 Task: Create a due date automation trigger when advanced on, 2 working days after a card is due add content with a name containing resume at 11:00 AM.
Action: Mouse moved to (867, 266)
Screenshot: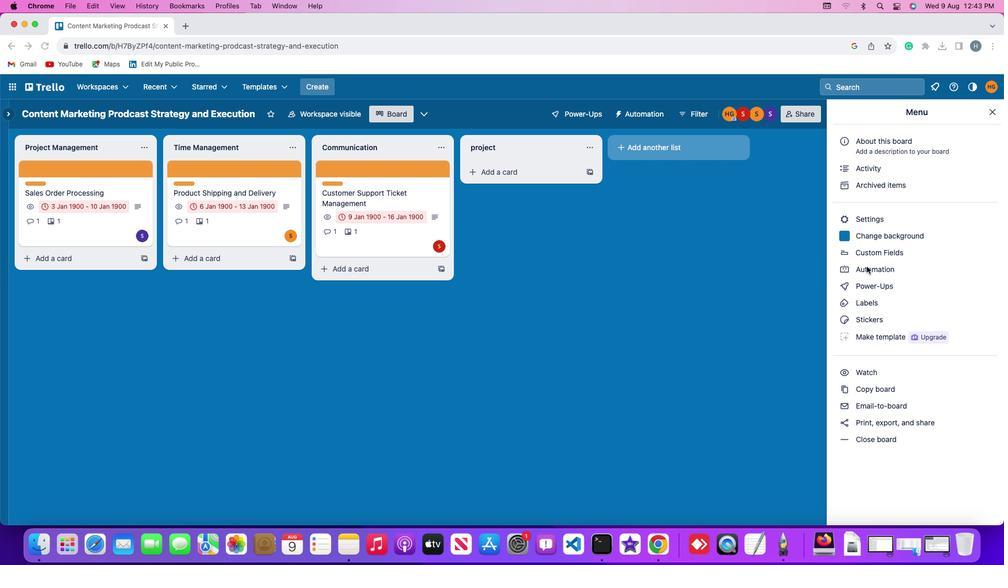 
Action: Mouse pressed left at (867, 266)
Screenshot: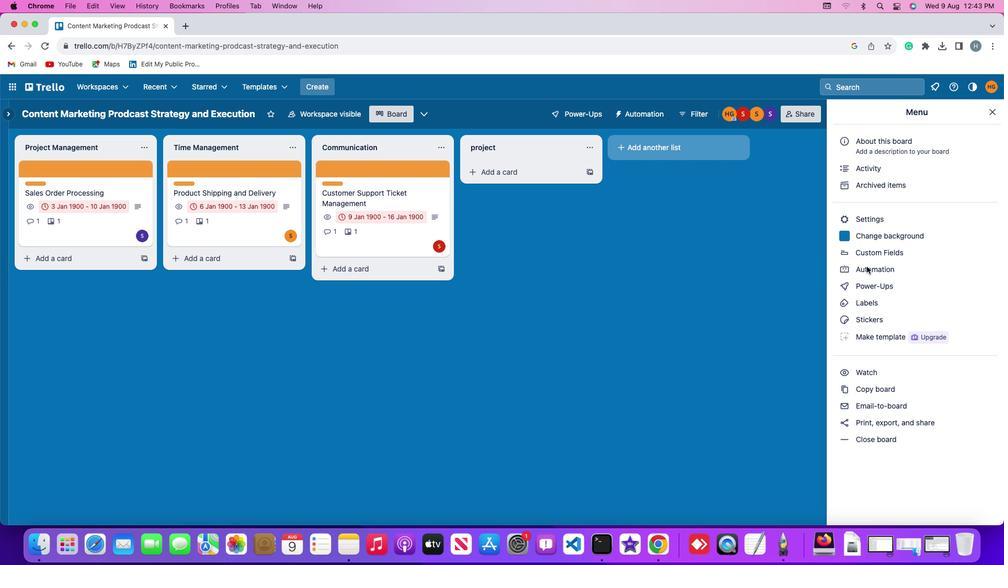 
Action: Mouse pressed left at (867, 266)
Screenshot: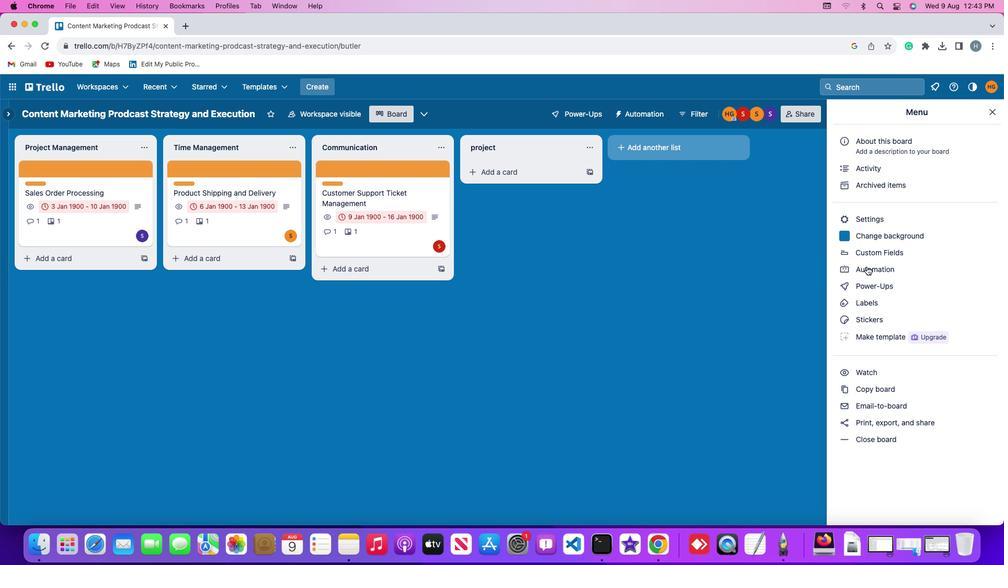
Action: Mouse moved to (62, 245)
Screenshot: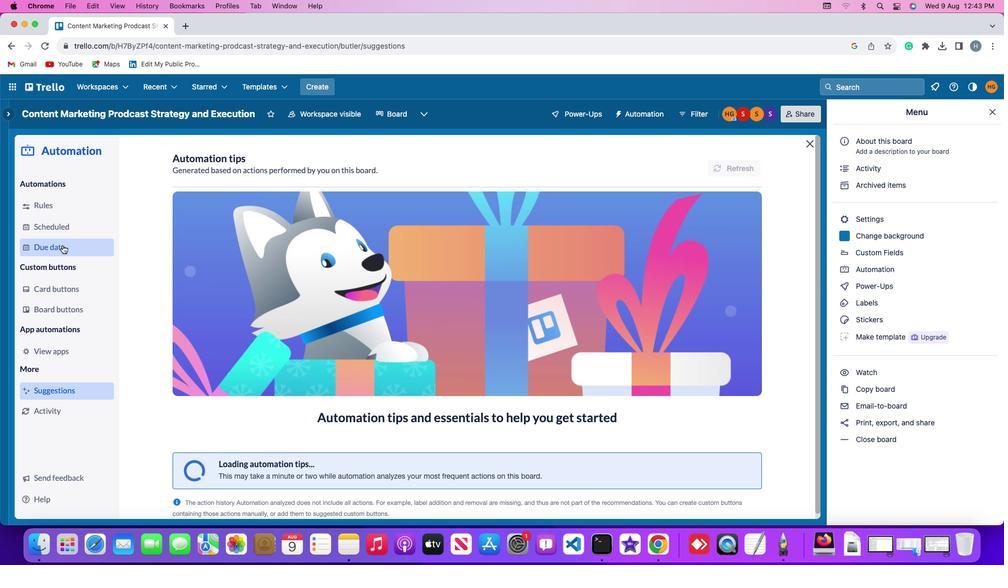 
Action: Mouse pressed left at (62, 245)
Screenshot: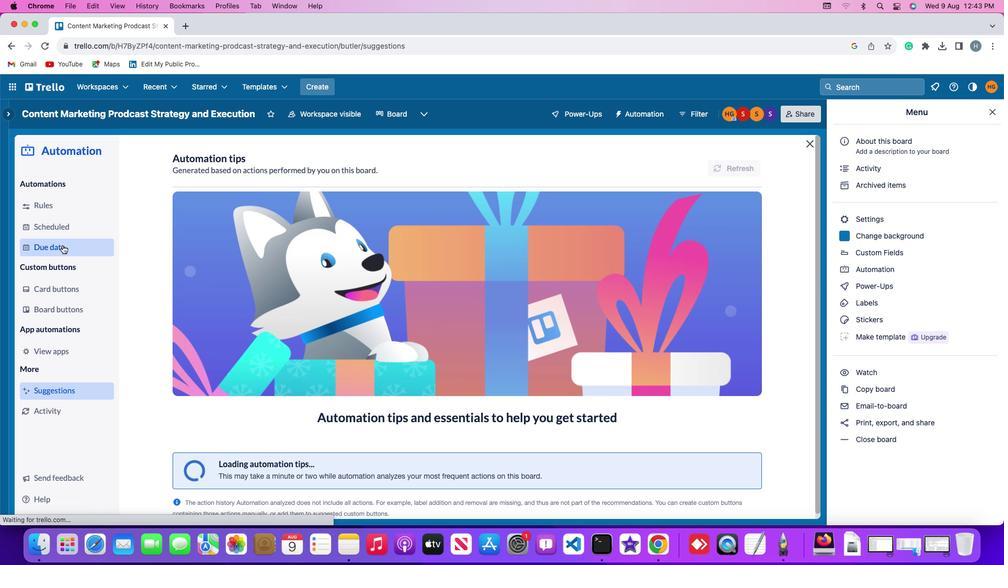 
Action: Mouse moved to (694, 160)
Screenshot: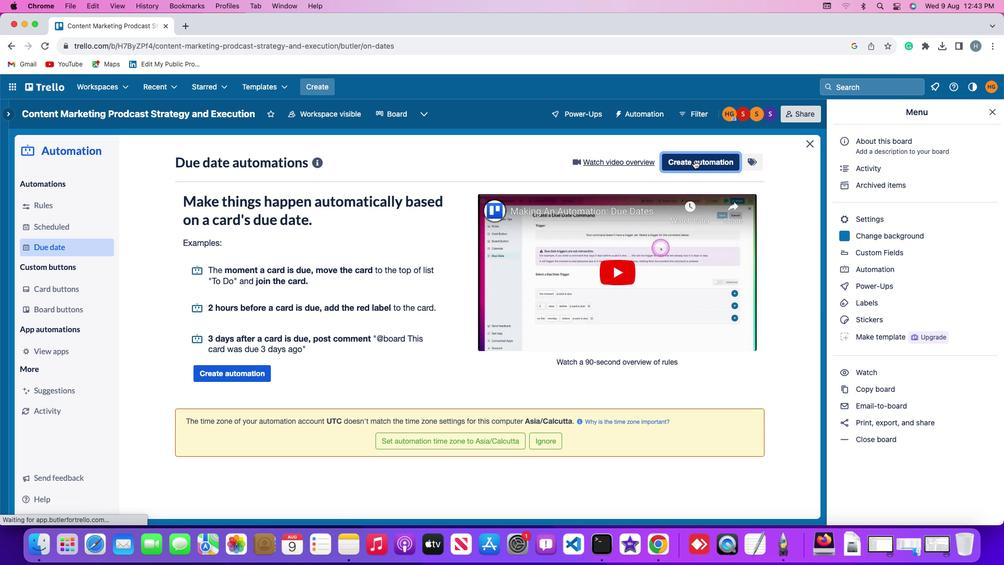 
Action: Mouse pressed left at (694, 160)
Screenshot: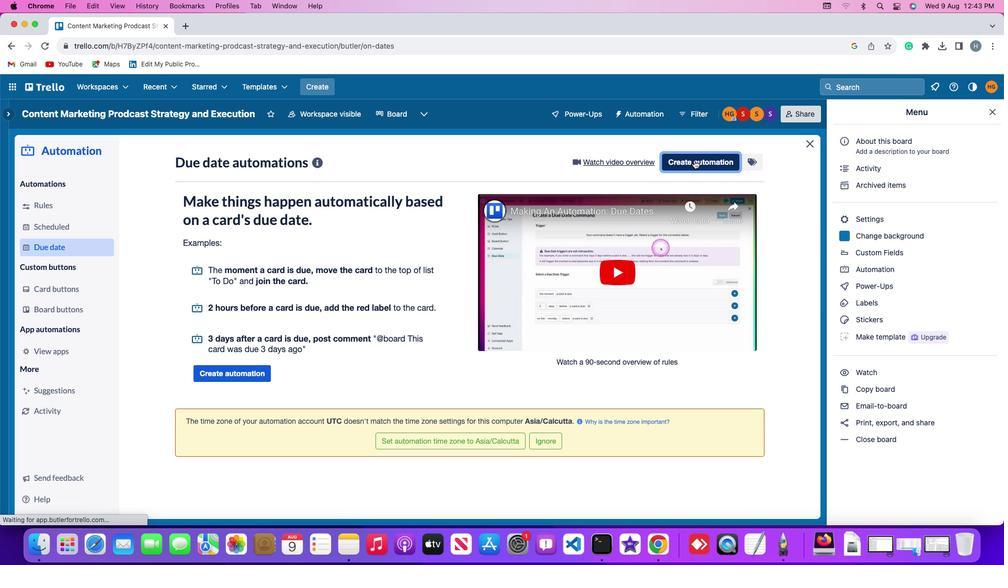 
Action: Mouse moved to (227, 266)
Screenshot: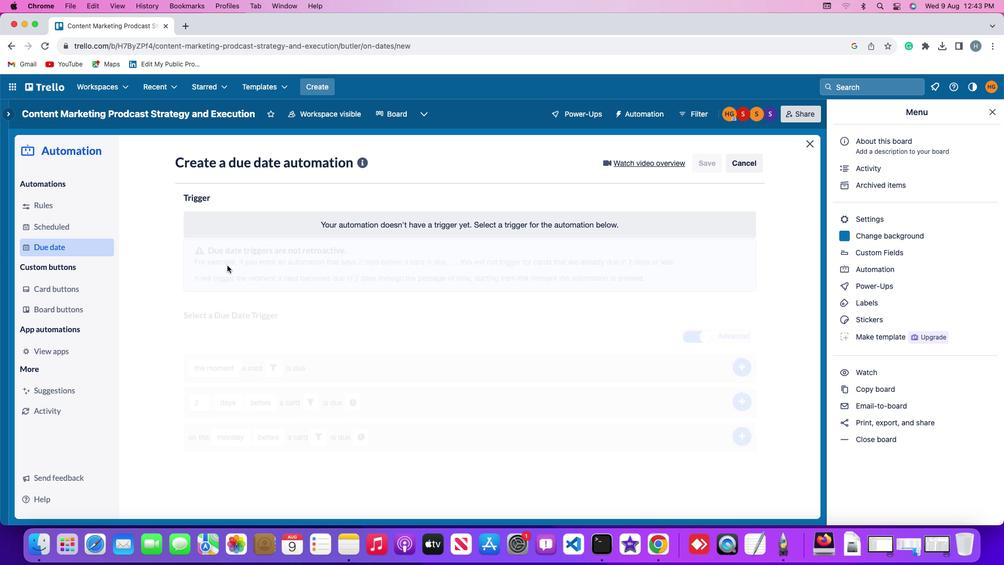 
Action: Mouse pressed left at (227, 266)
Screenshot: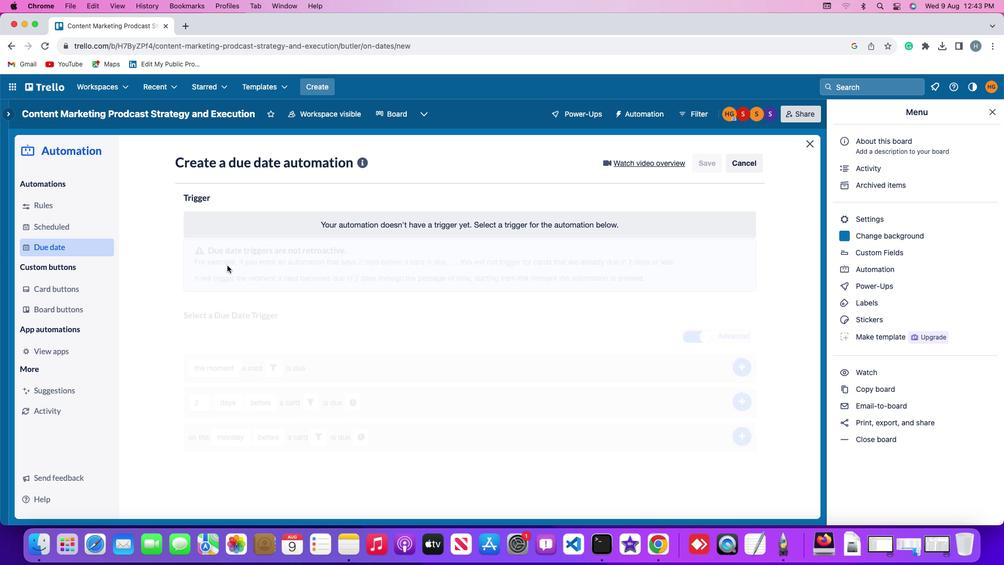 
Action: Mouse moved to (208, 420)
Screenshot: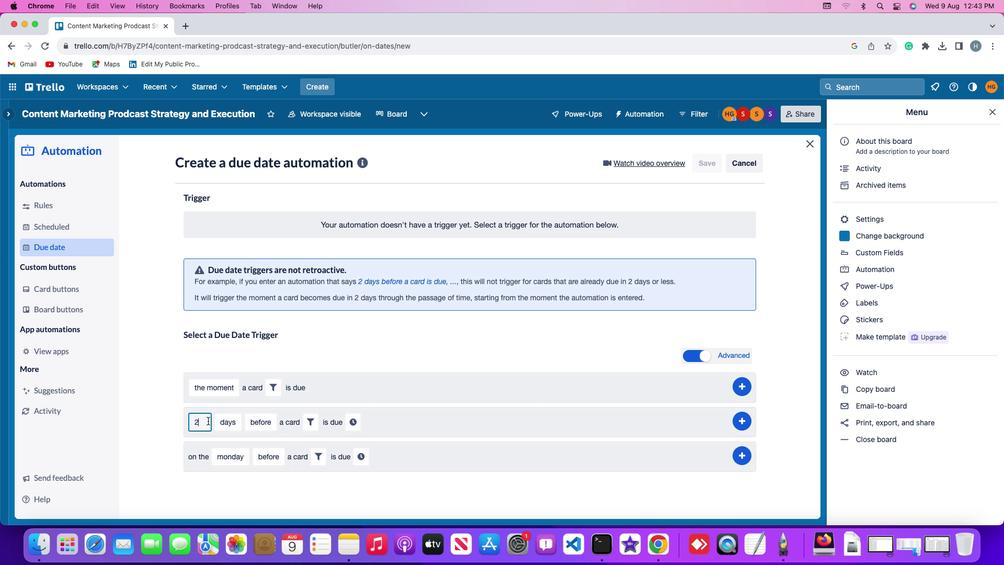 
Action: Mouse pressed left at (208, 420)
Screenshot: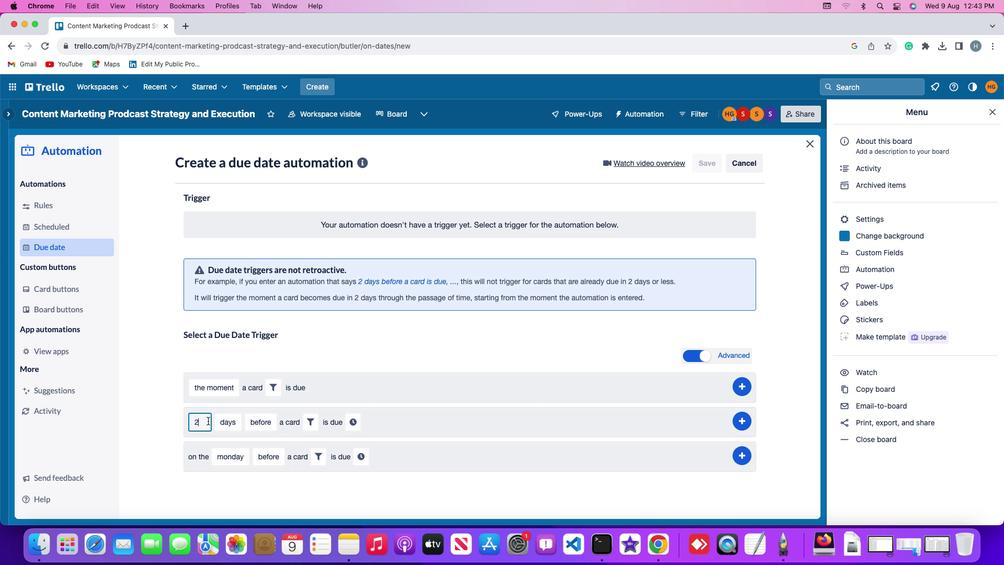 
Action: Key pressed Key.backspace
Screenshot: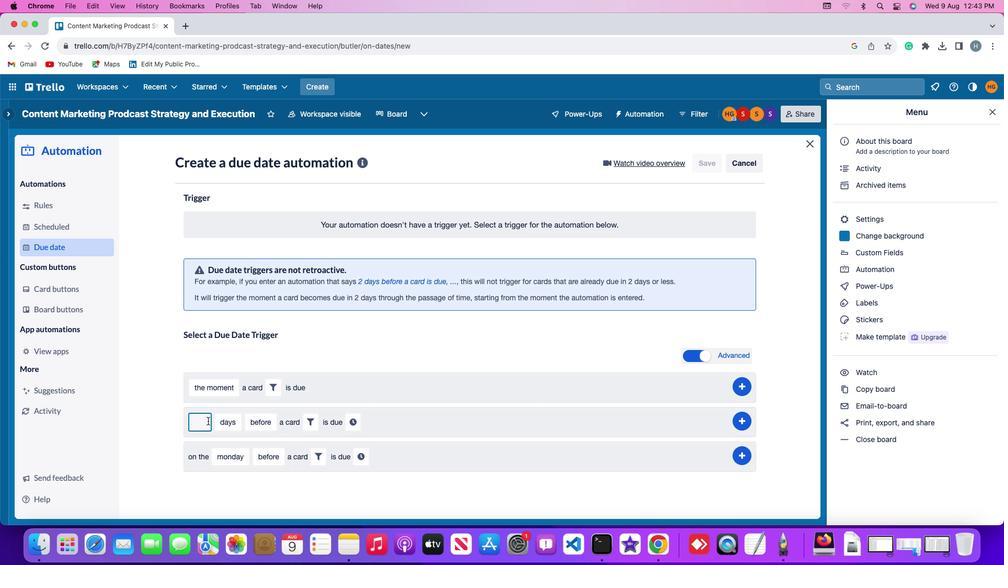 
Action: Mouse moved to (207, 420)
Screenshot: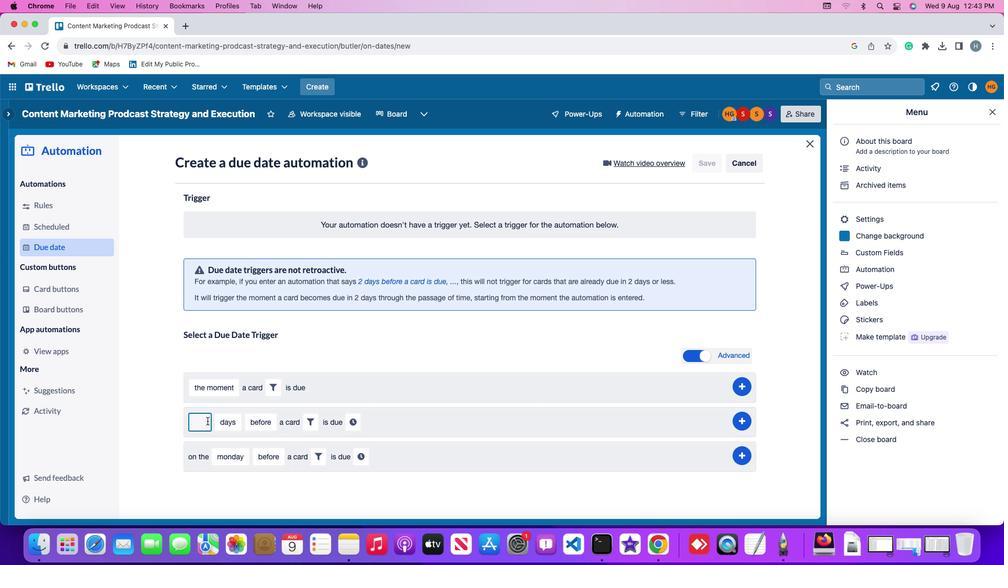 
Action: Key pressed '2'
Screenshot: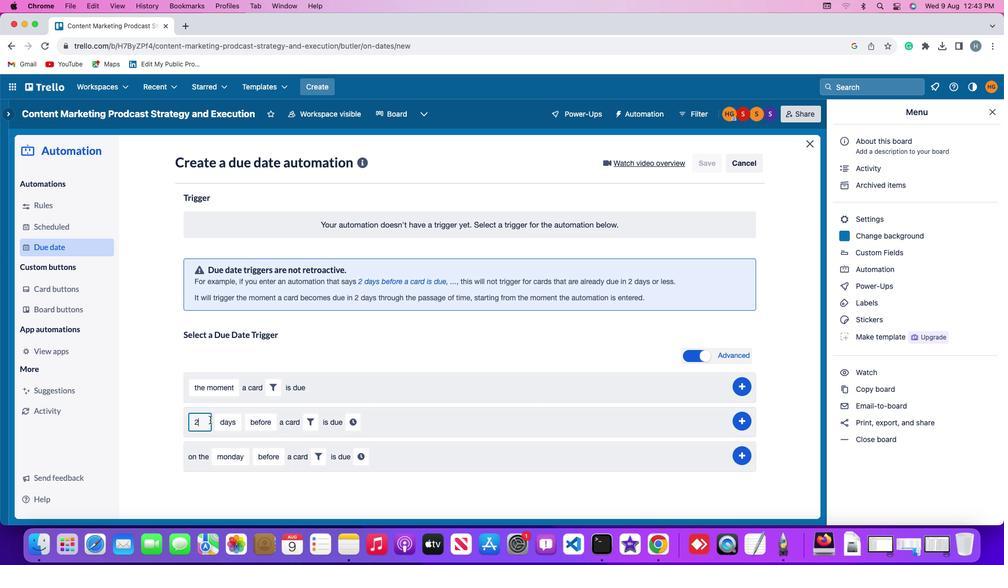 
Action: Mouse moved to (221, 419)
Screenshot: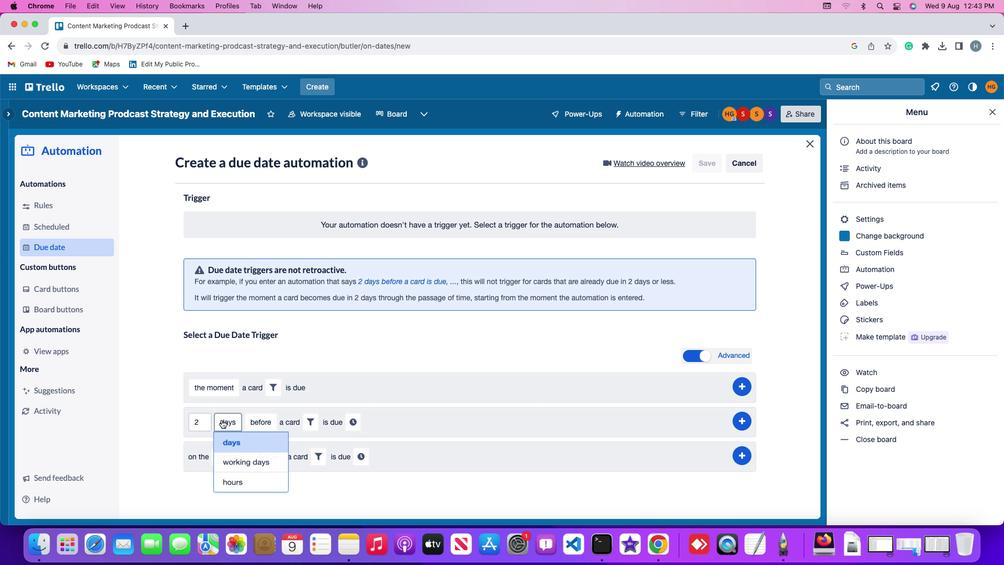
Action: Mouse pressed left at (221, 419)
Screenshot: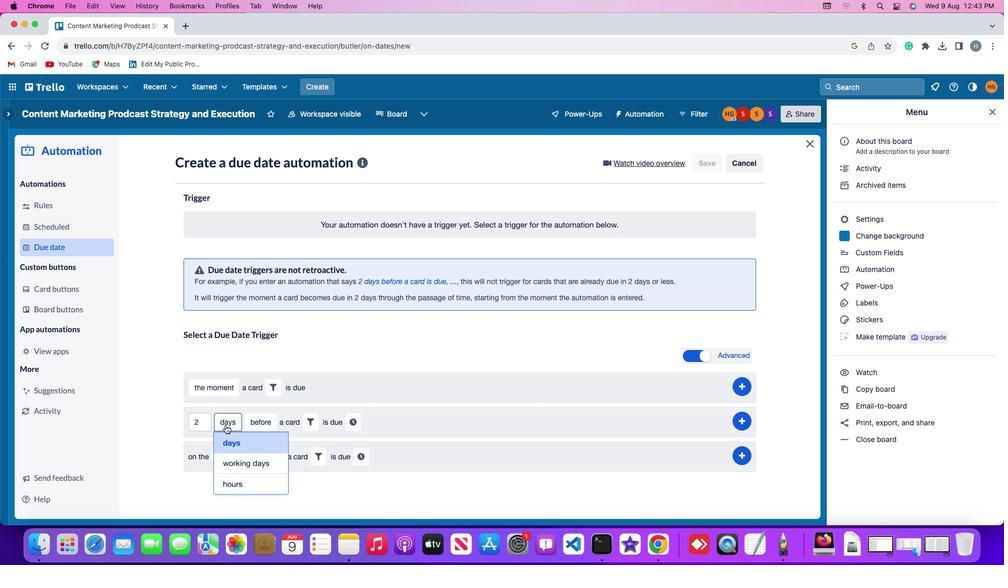 
Action: Mouse moved to (240, 466)
Screenshot: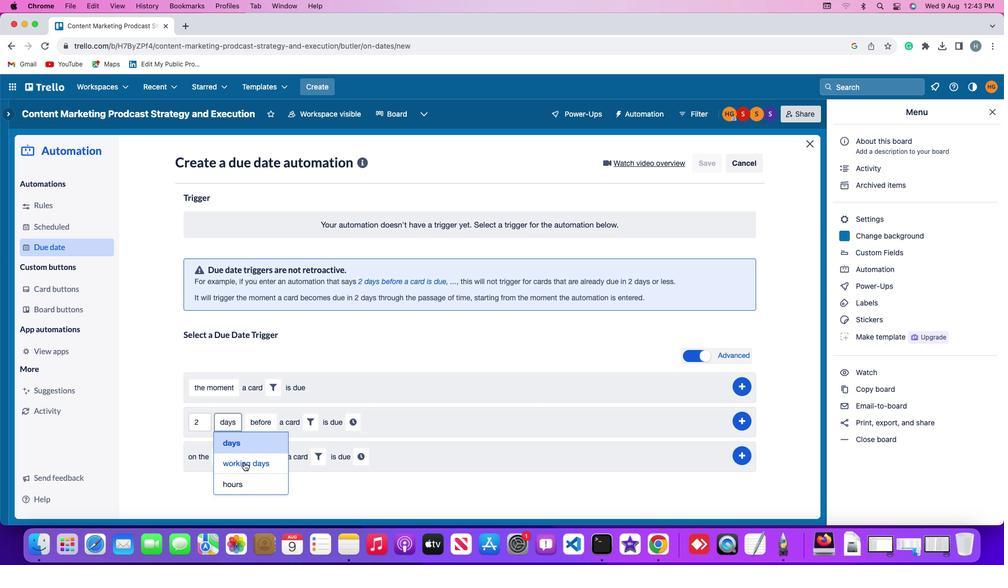 
Action: Mouse pressed left at (240, 466)
Screenshot: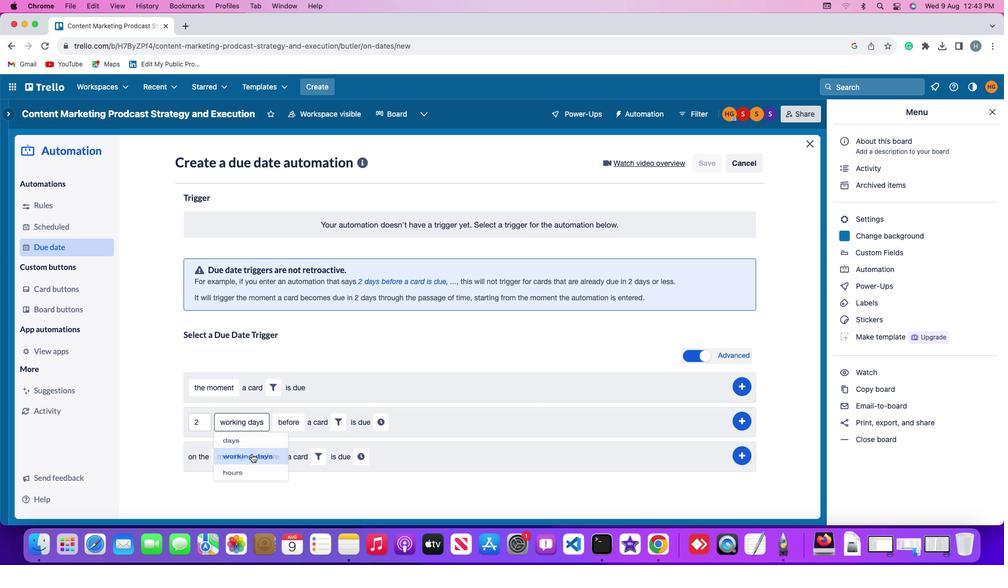 
Action: Mouse moved to (287, 417)
Screenshot: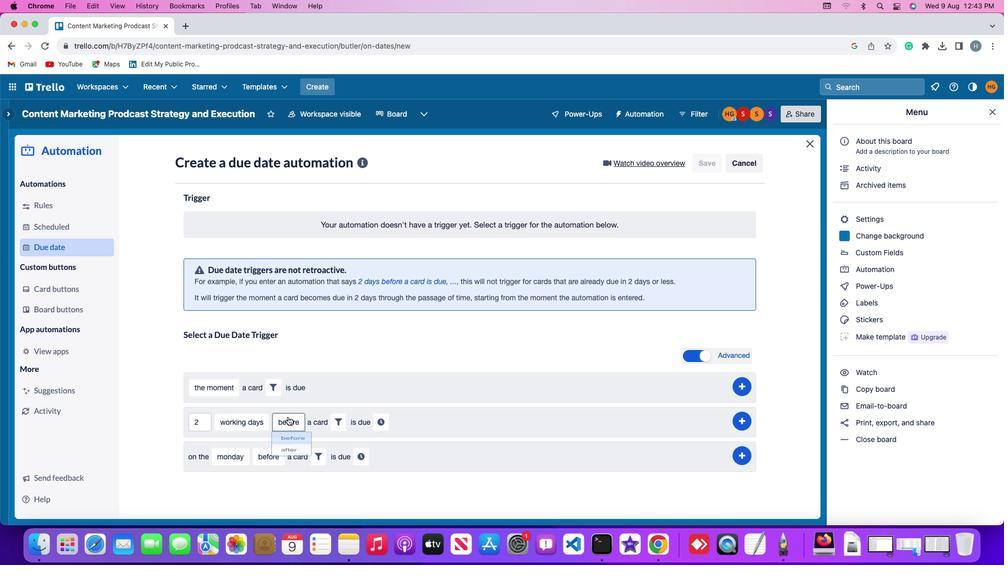 
Action: Mouse pressed left at (287, 417)
Screenshot: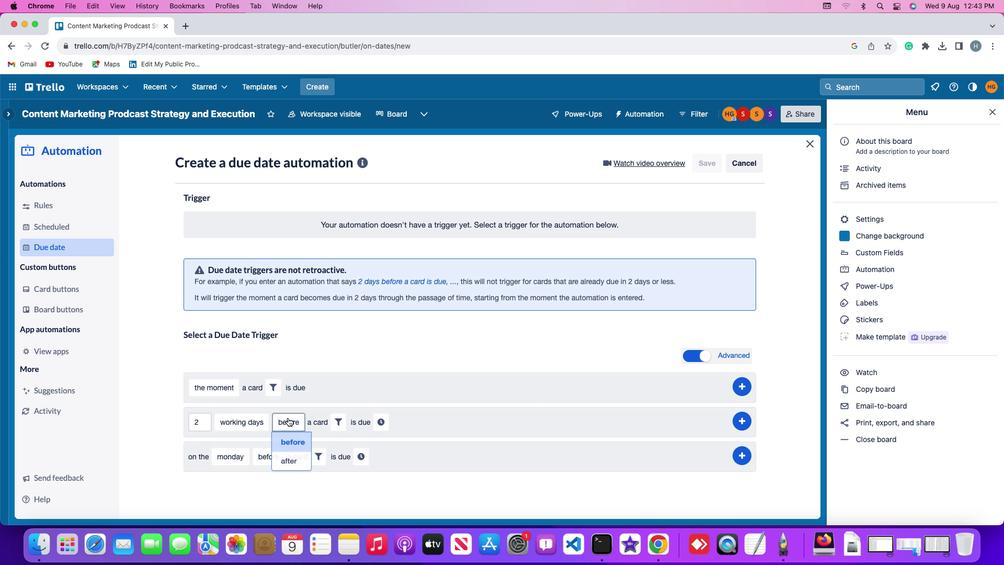 
Action: Mouse moved to (286, 462)
Screenshot: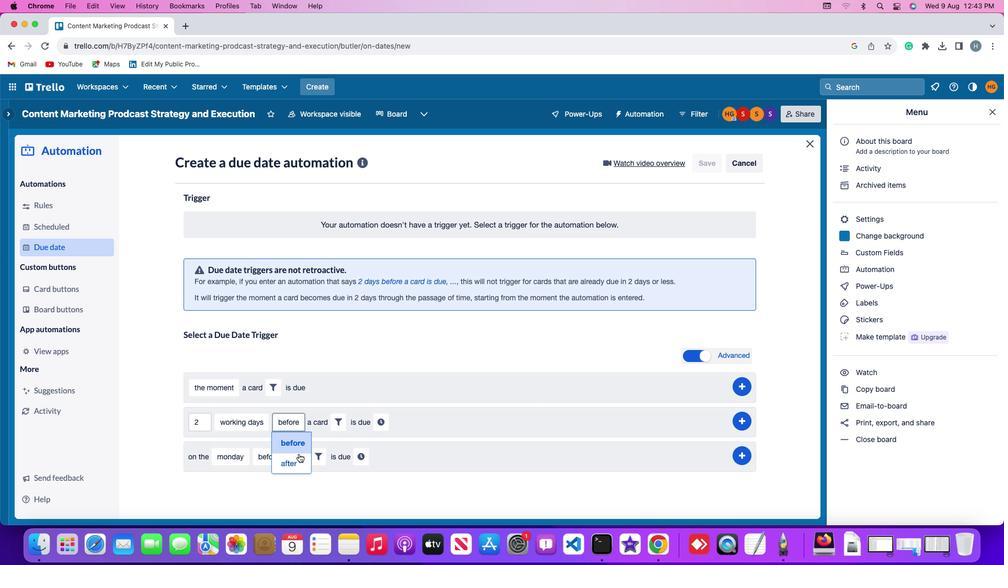 
Action: Mouse pressed left at (286, 462)
Screenshot: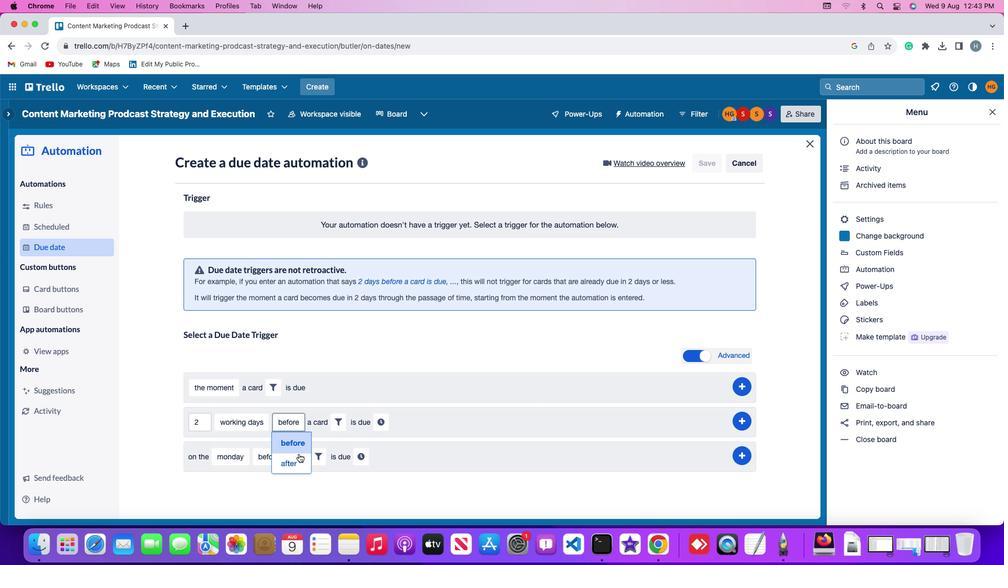 
Action: Mouse moved to (335, 419)
Screenshot: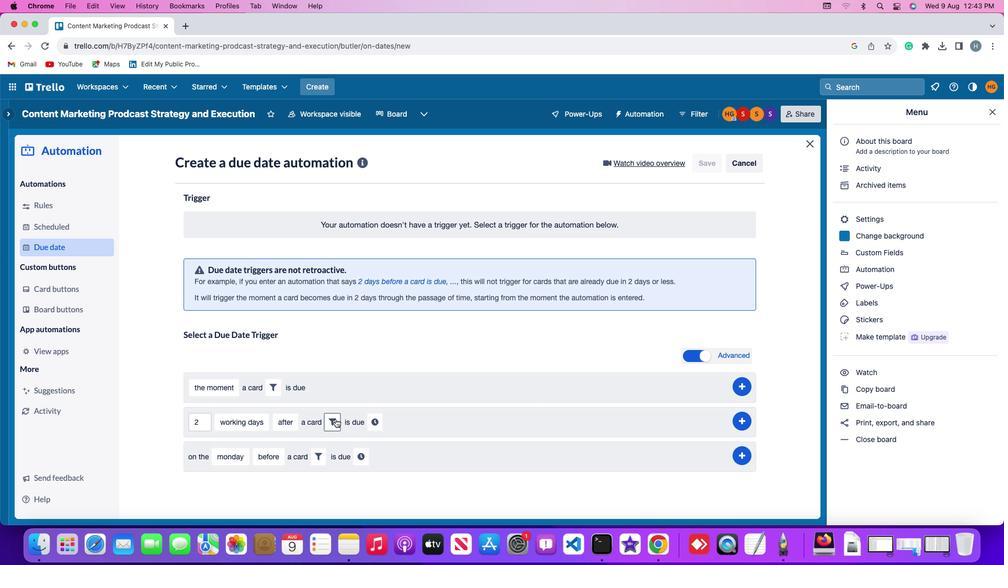 
Action: Mouse pressed left at (335, 419)
Screenshot: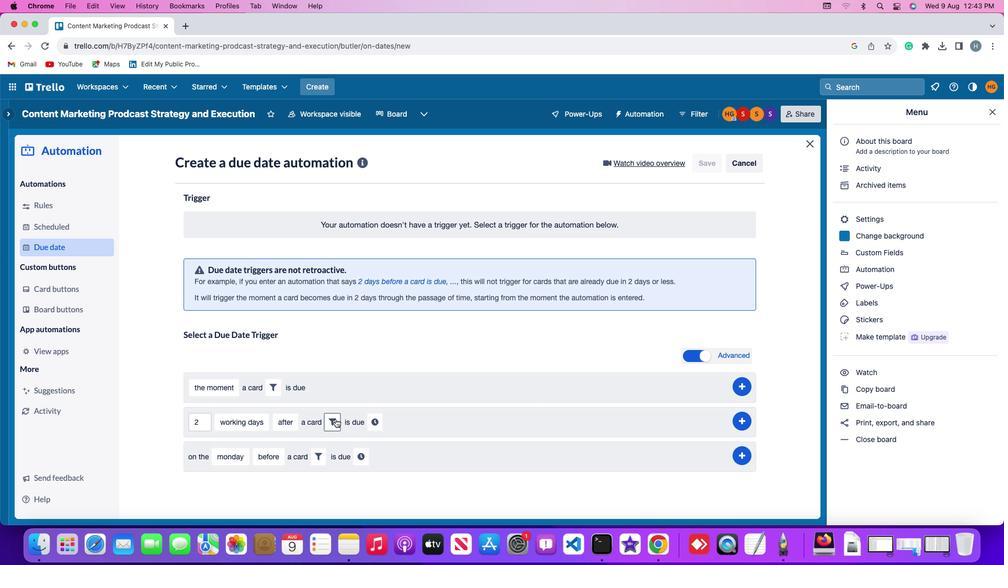 
Action: Mouse moved to (469, 451)
Screenshot: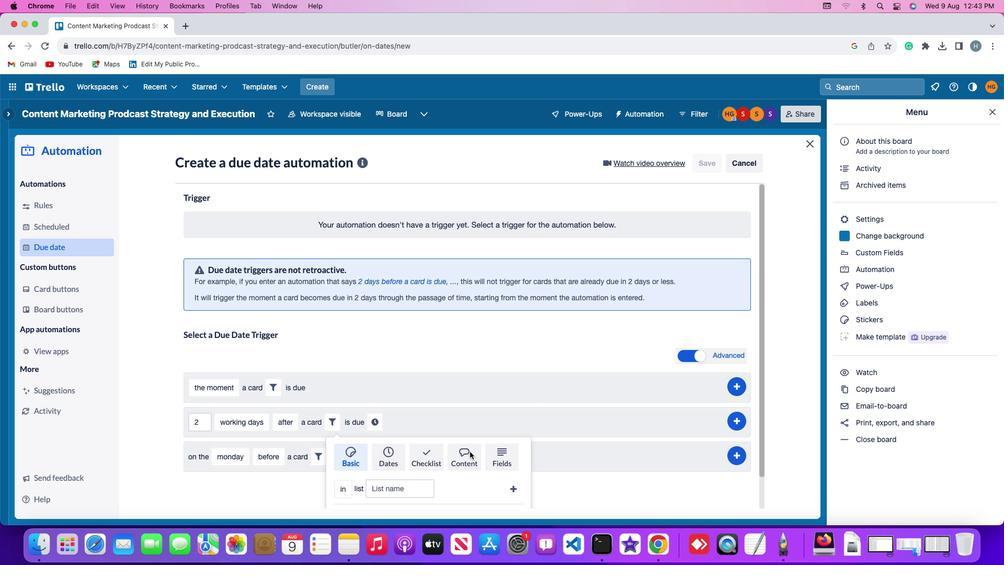 
Action: Mouse pressed left at (469, 451)
Screenshot: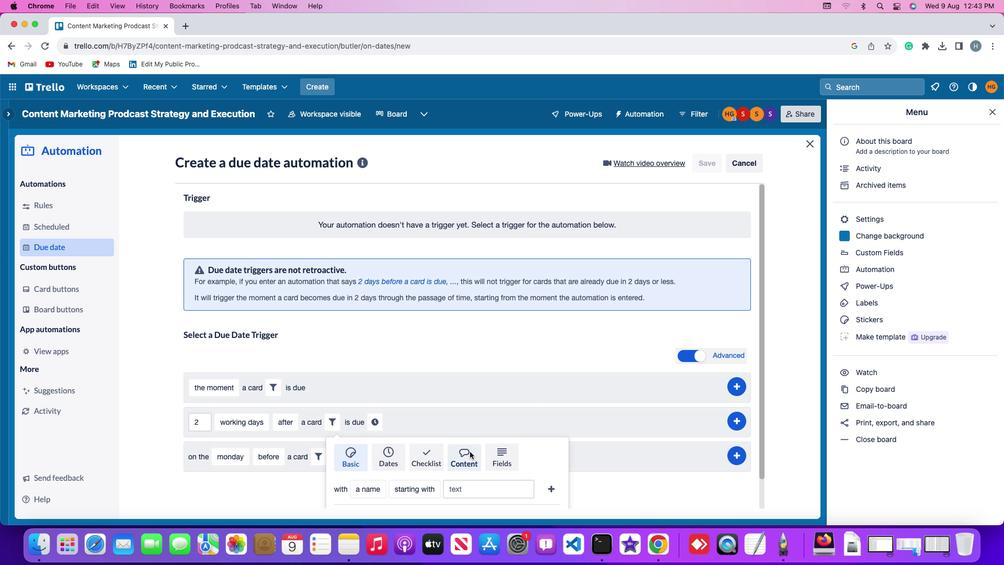 
Action: Mouse moved to (365, 488)
Screenshot: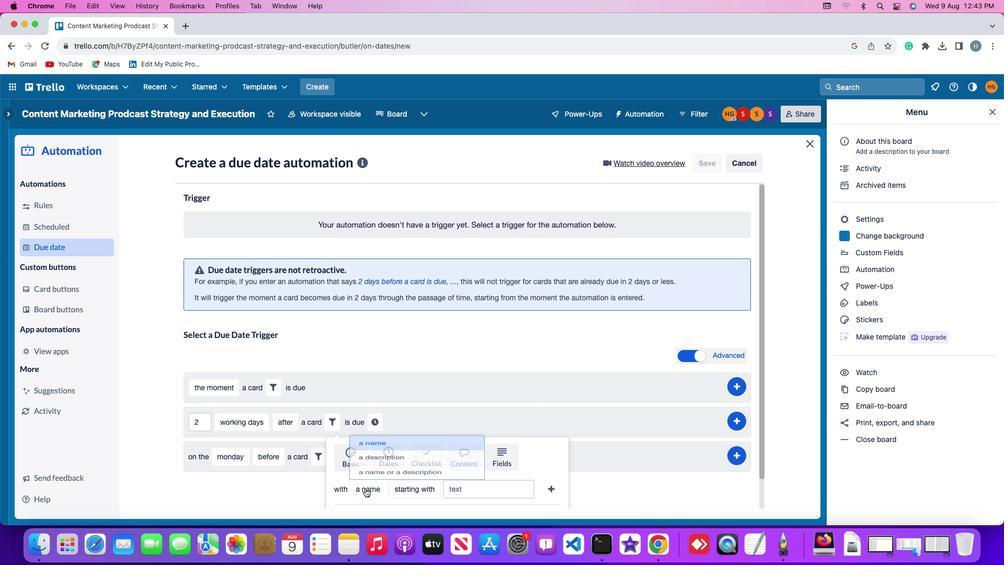 
Action: Mouse pressed left at (365, 488)
Screenshot: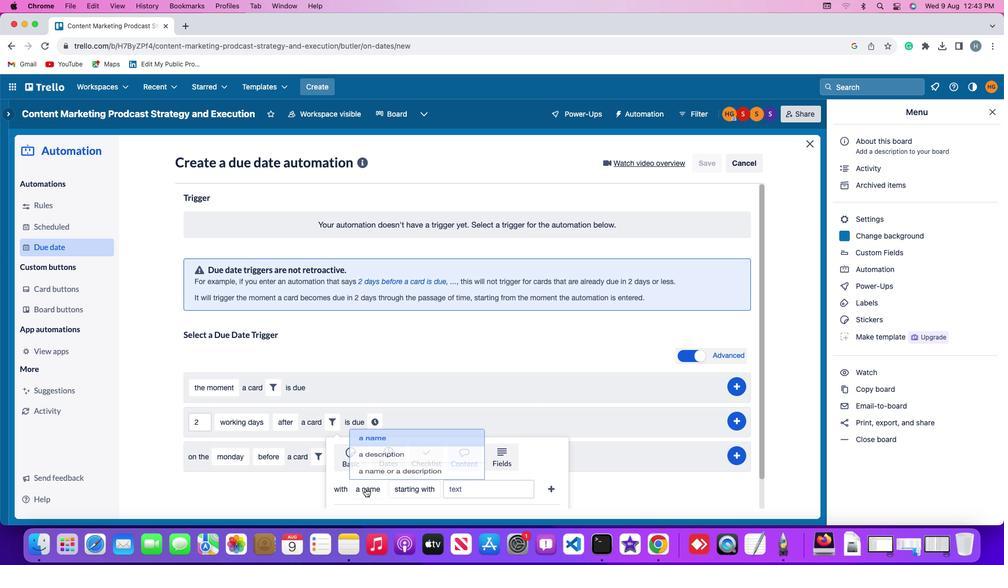 
Action: Mouse moved to (384, 424)
Screenshot: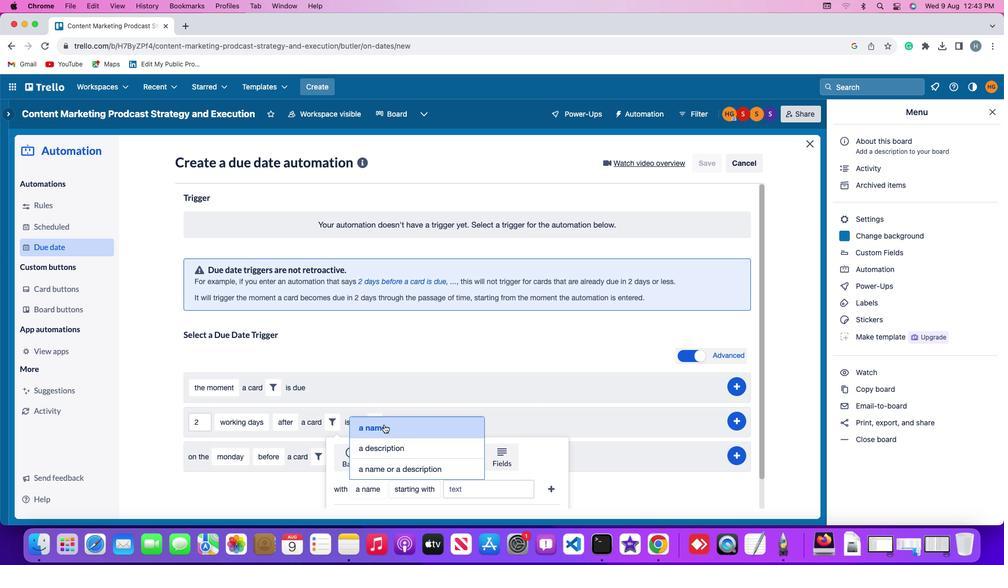 
Action: Mouse pressed left at (384, 424)
Screenshot: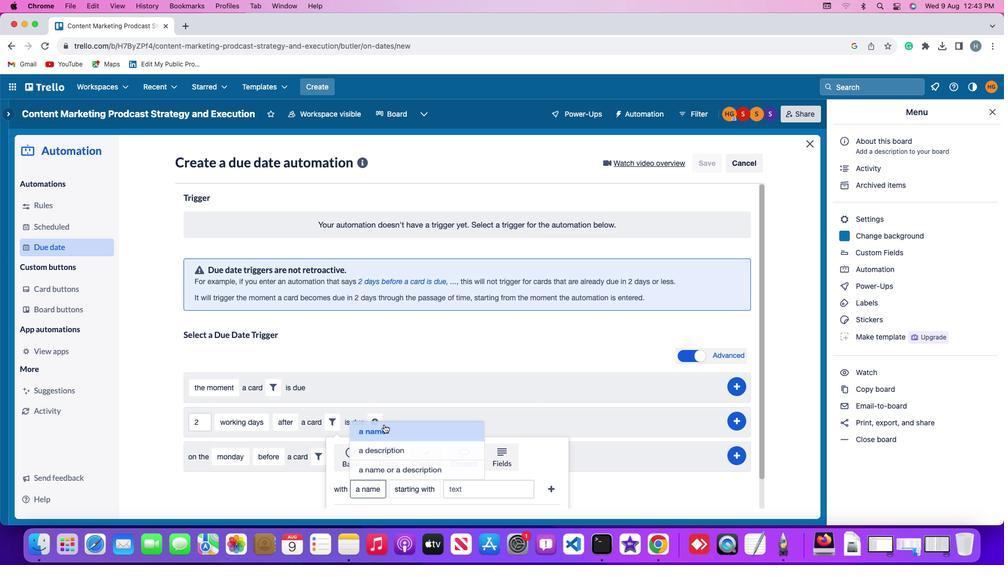 
Action: Mouse moved to (413, 485)
Screenshot: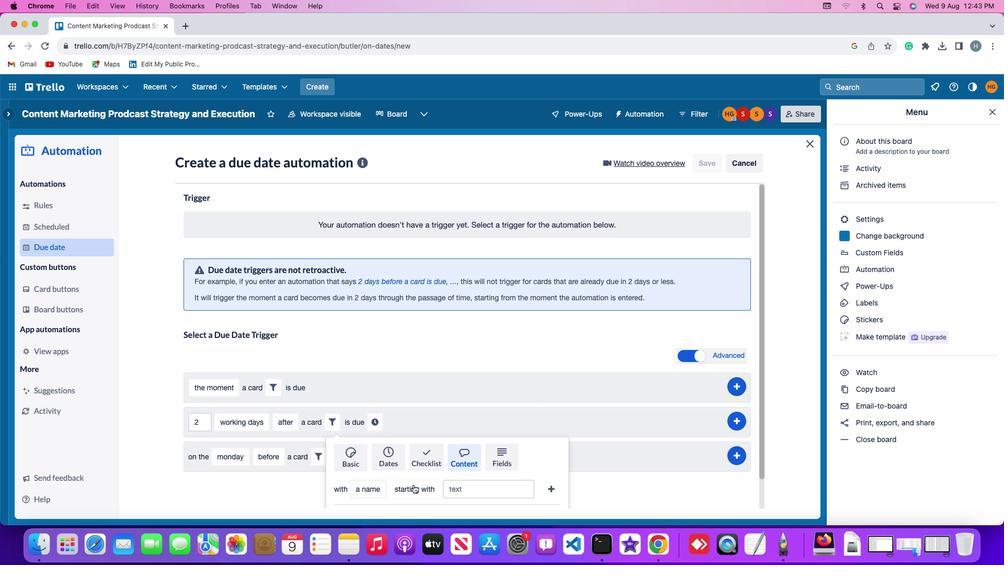 
Action: Mouse pressed left at (413, 485)
Screenshot: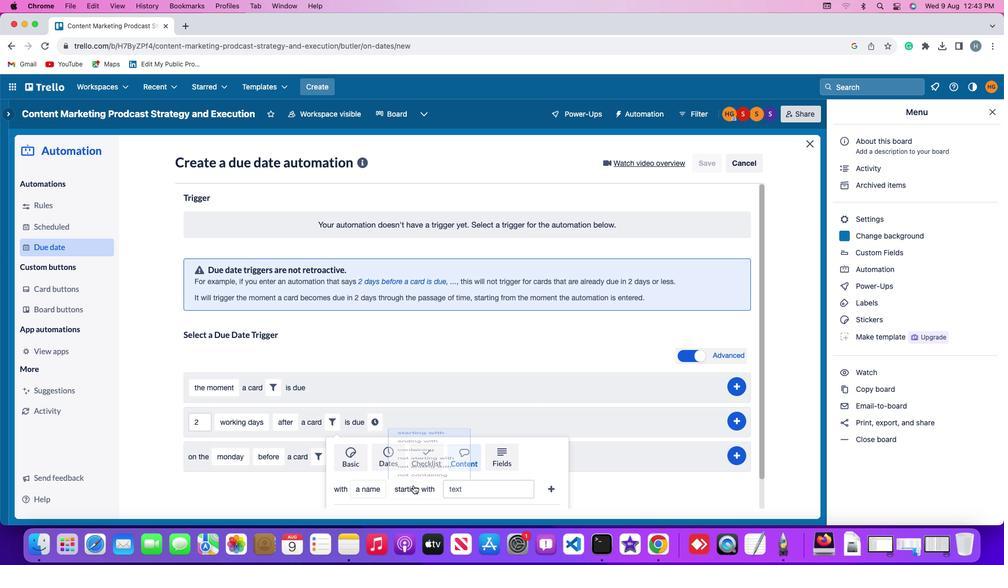 
Action: Mouse moved to (431, 401)
Screenshot: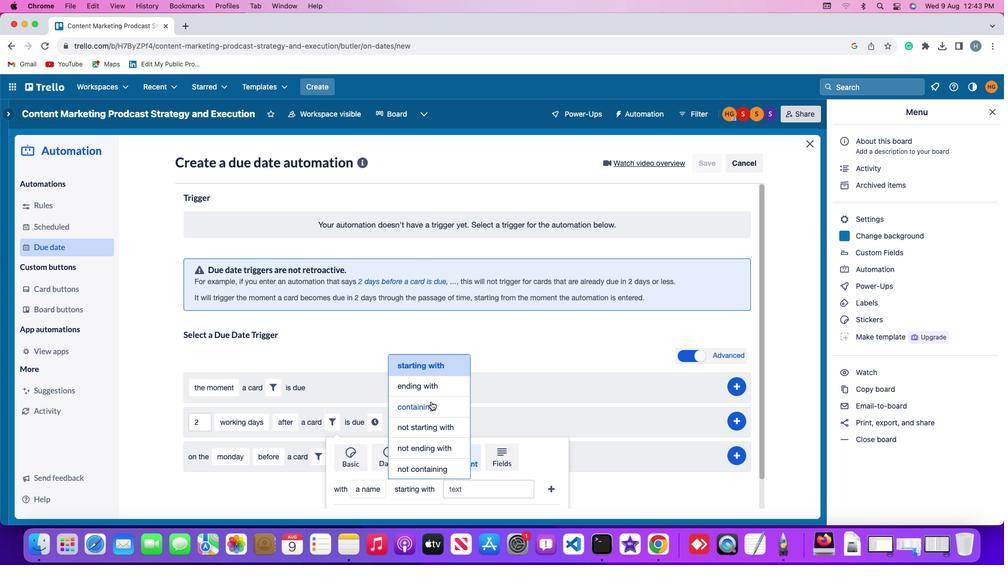
Action: Mouse pressed left at (431, 401)
Screenshot: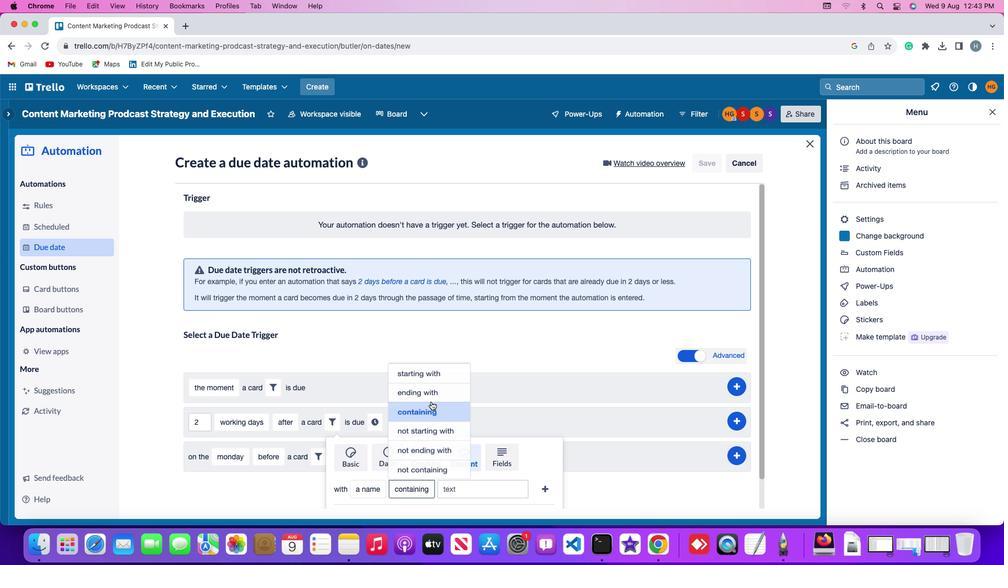 
Action: Mouse moved to (467, 487)
Screenshot: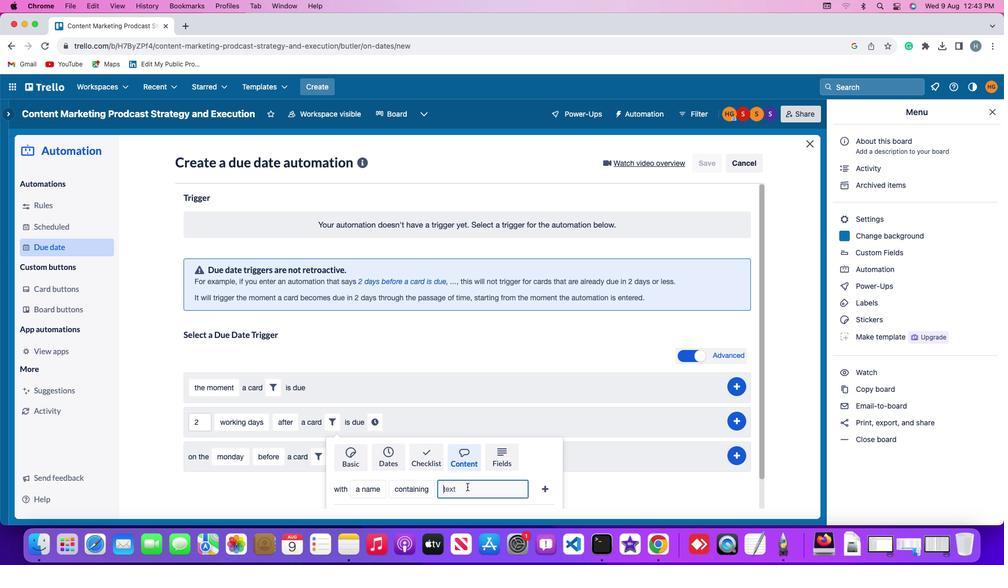 
Action: Mouse pressed left at (467, 487)
Screenshot: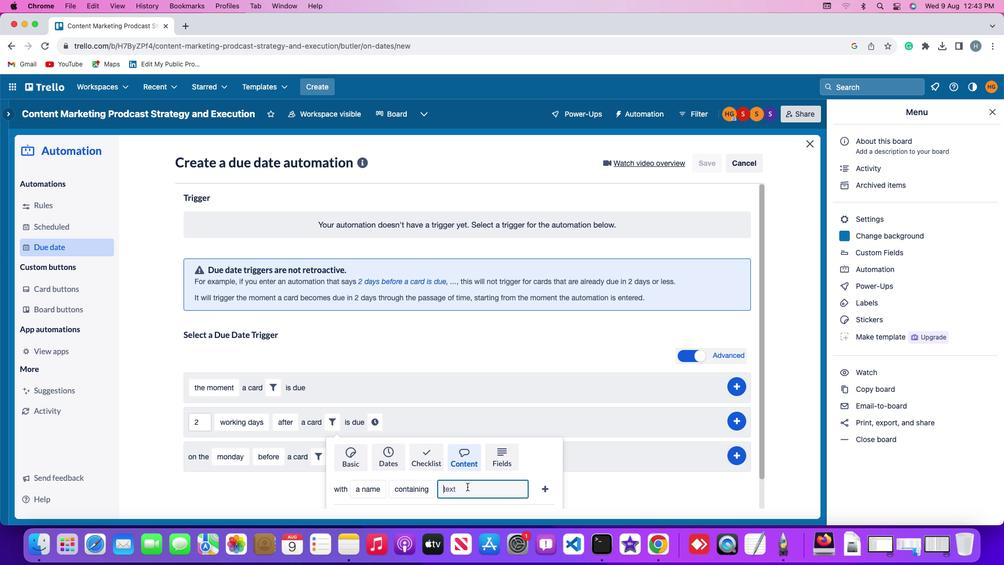 
Action: Mouse moved to (467, 487)
Screenshot: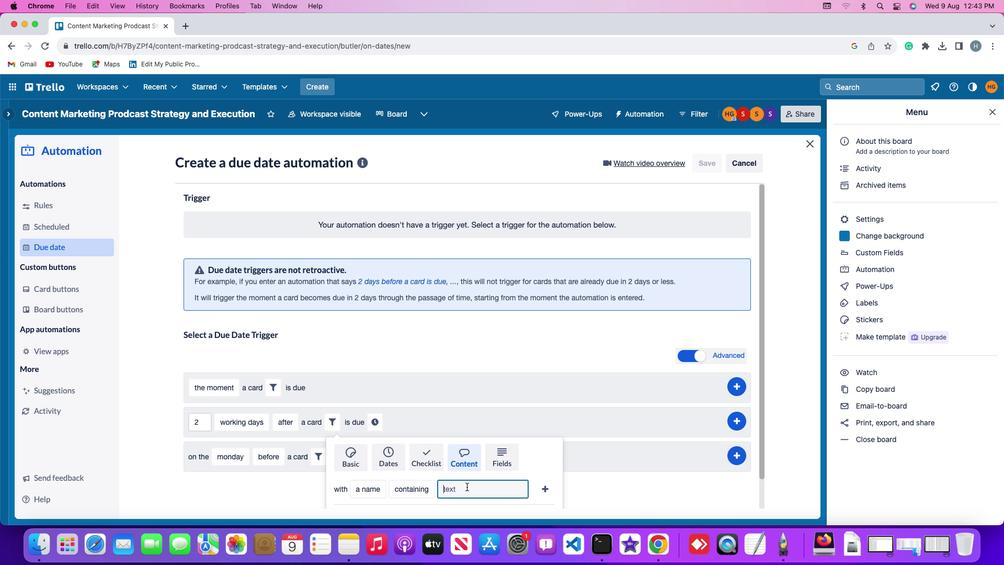 
Action: Key pressed 'r'
Screenshot: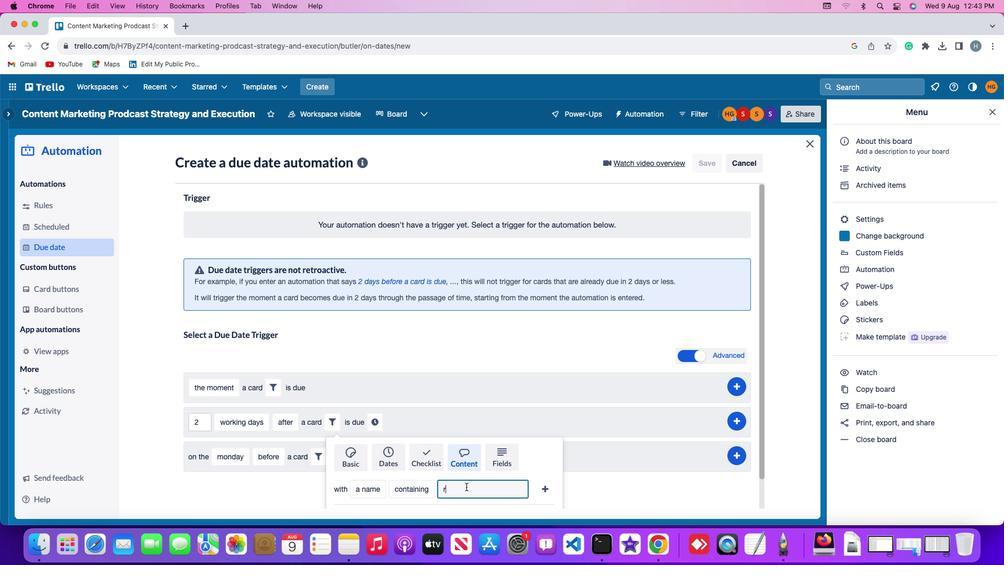
Action: Mouse moved to (466, 486)
Screenshot: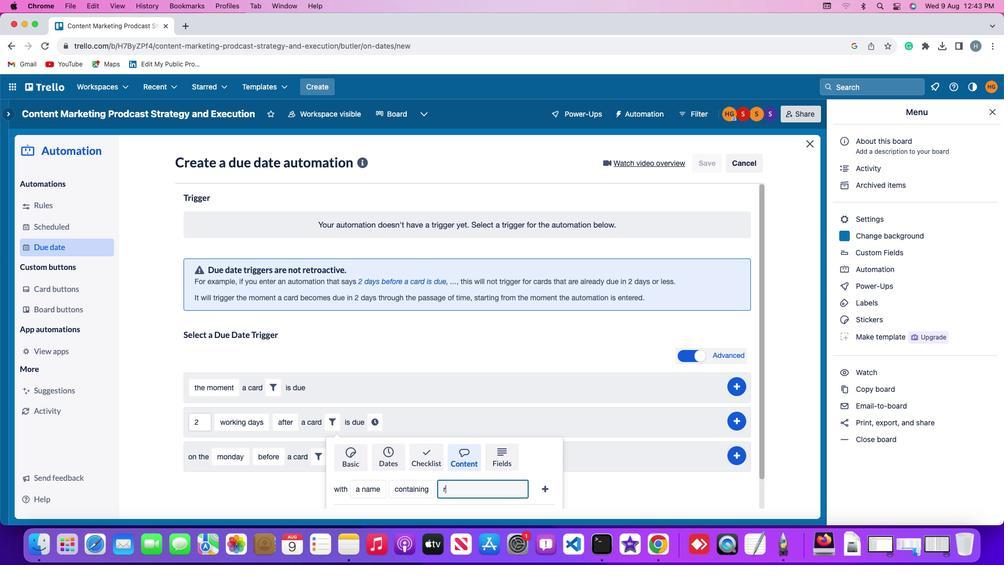 
Action: Key pressed 'e'
Screenshot: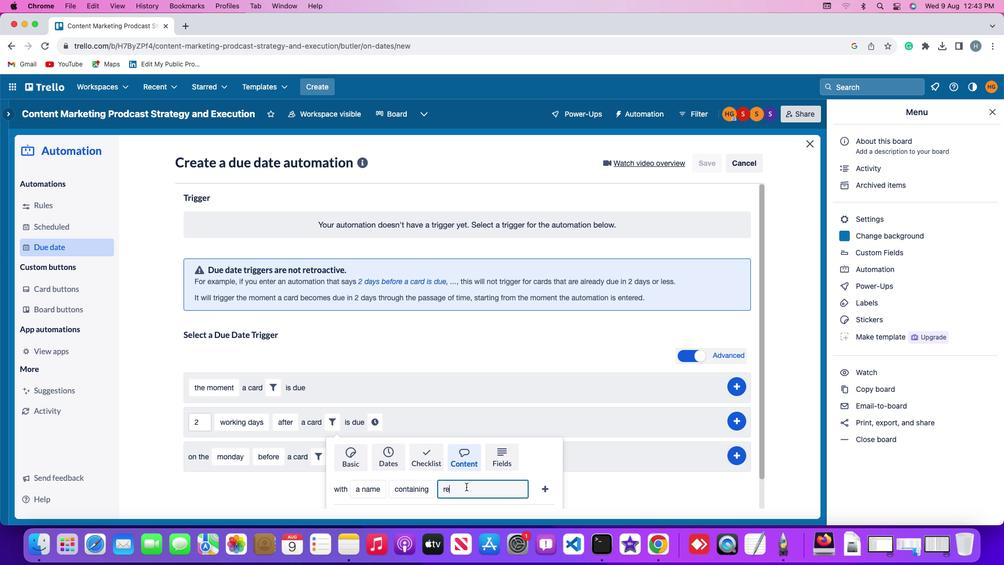 
Action: Mouse moved to (466, 486)
Screenshot: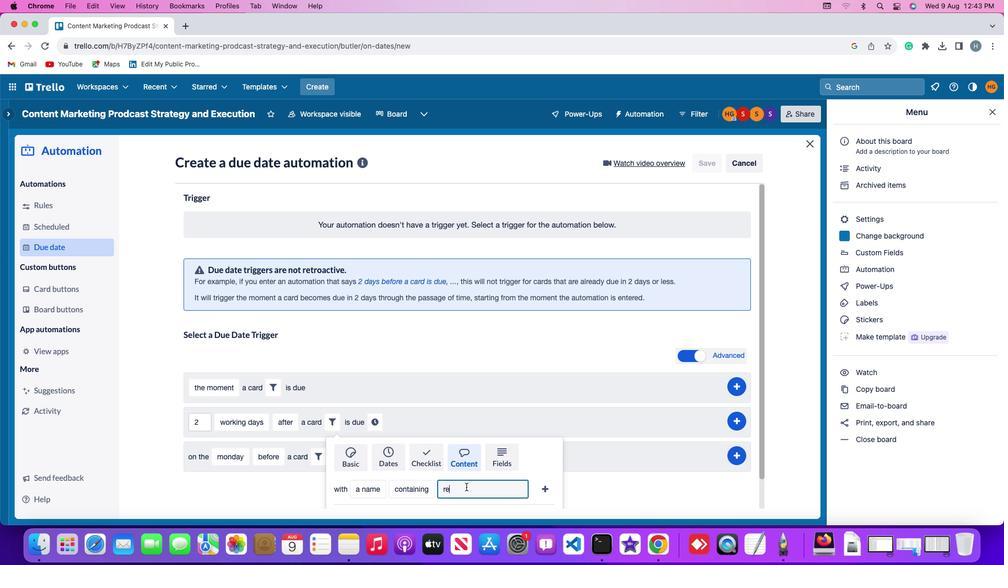 
Action: Key pressed 's''u''m''e'
Screenshot: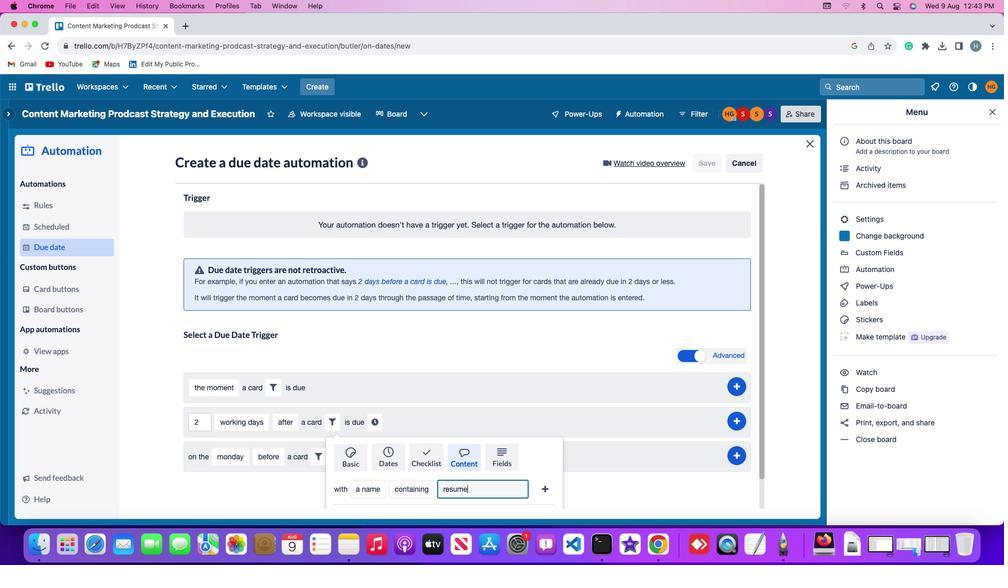 
Action: Mouse moved to (544, 486)
Screenshot: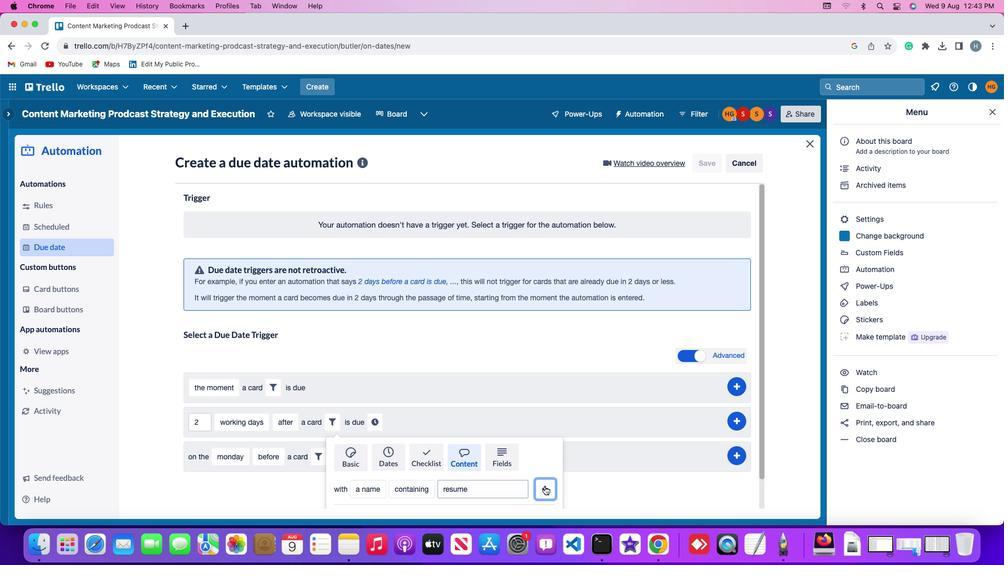 
Action: Mouse pressed left at (544, 486)
Screenshot: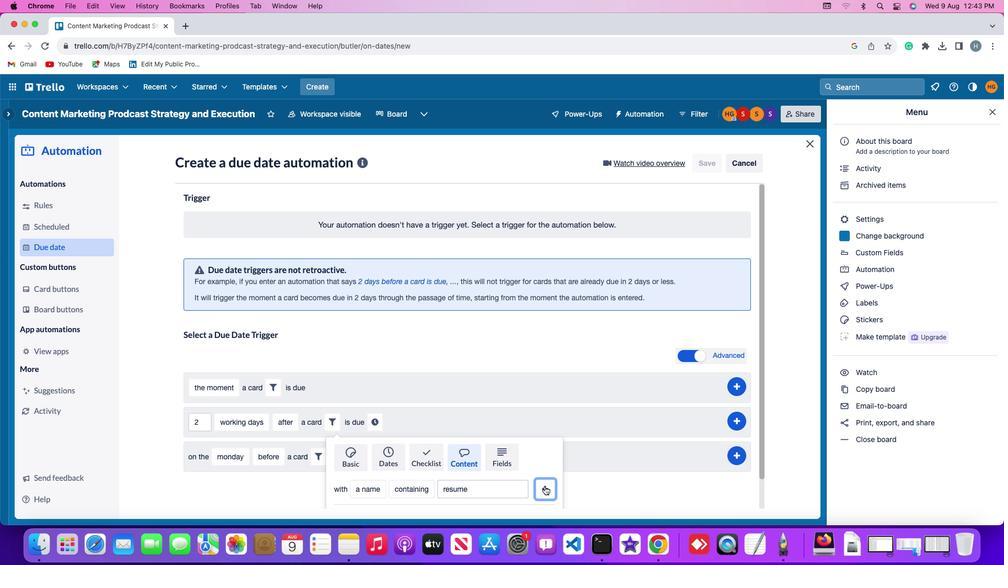 
Action: Mouse moved to (511, 417)
Screenshot: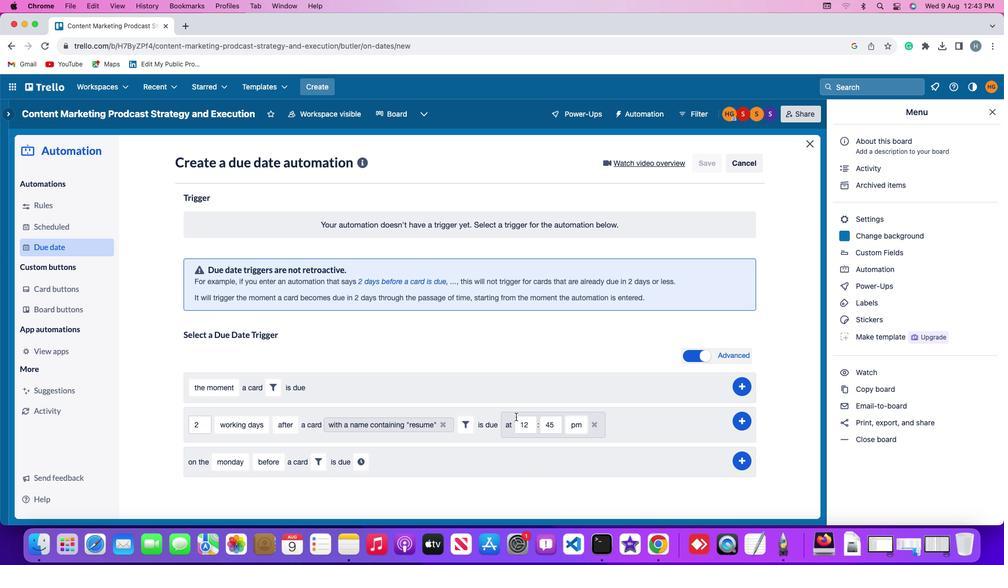 
Action: Mouse pressed left at (511, 417)
Screenshot: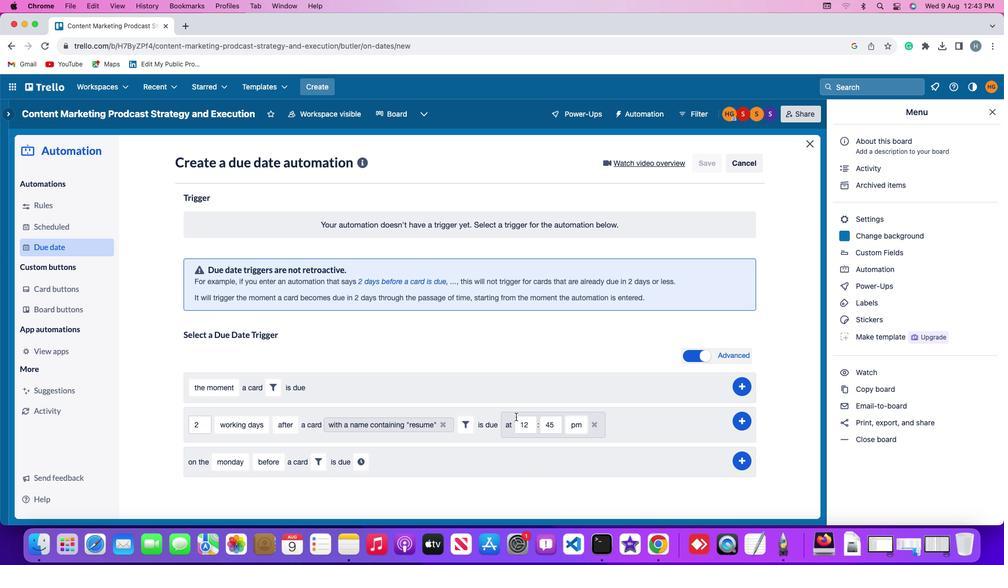 
Action: Mouse moved to (536, 421)
Screenshot: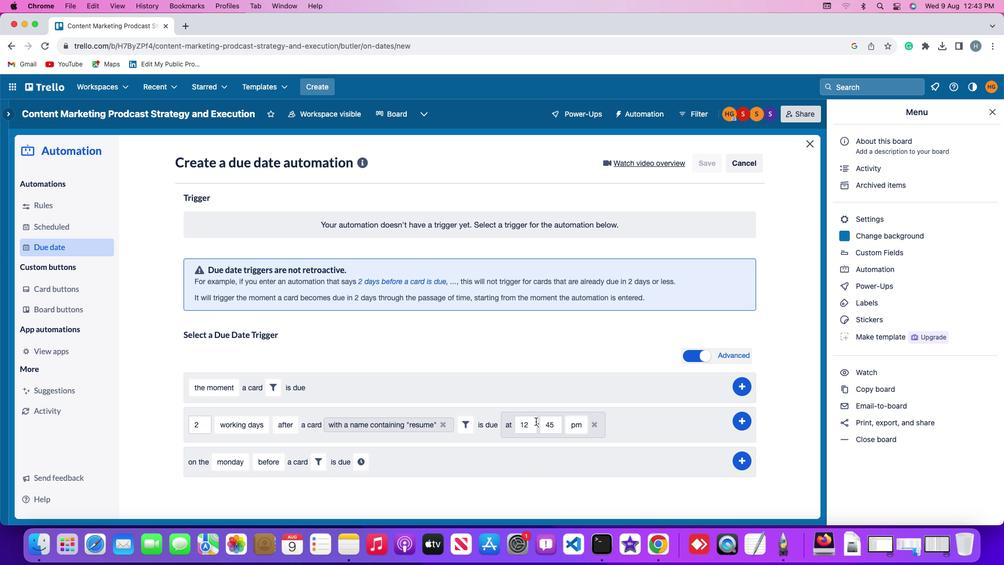 
Action: Mouse pressed left at (536, 421)
Screenshot: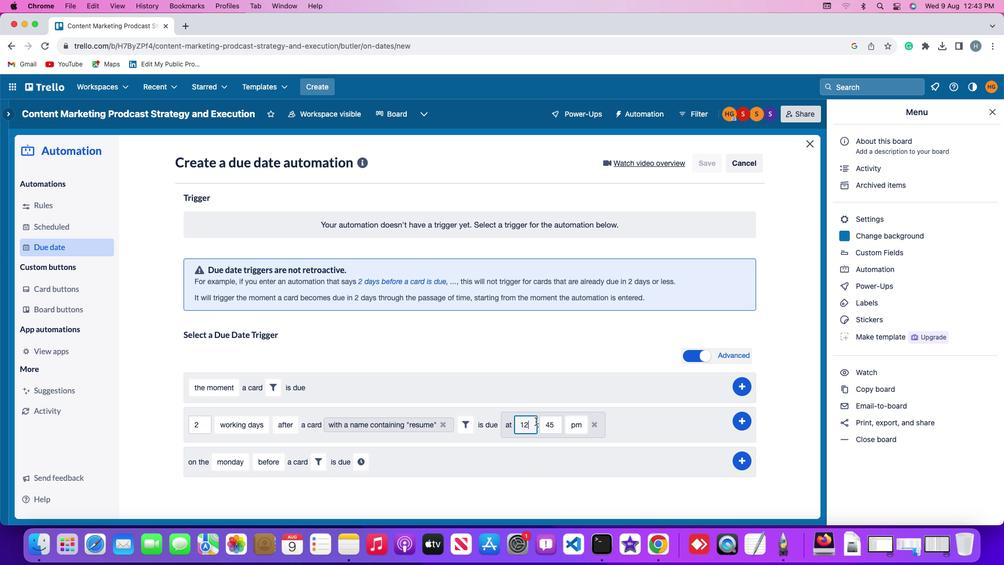 
Action: Key pressed Key.backspaceKey.backspace'1''1'
Screenshot: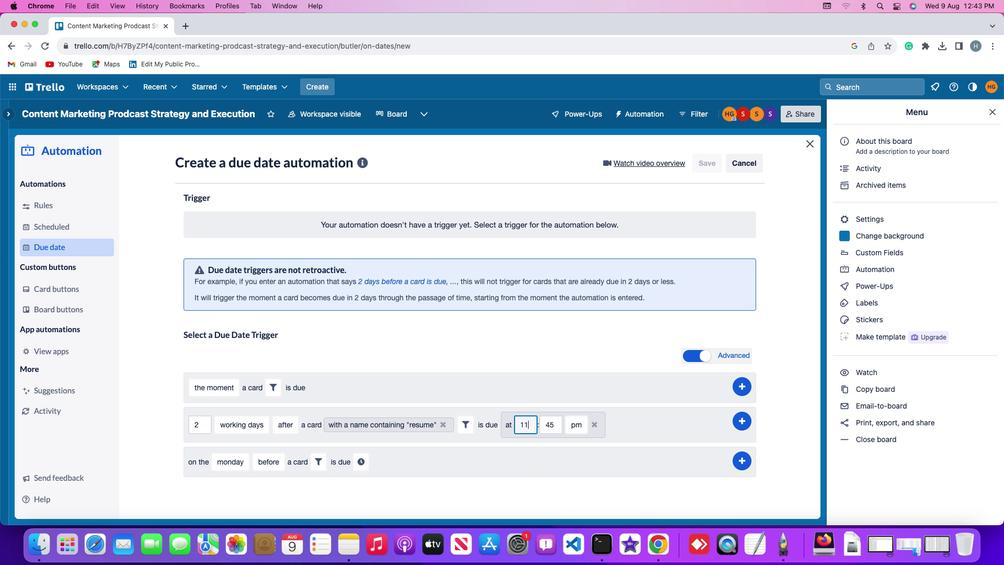 
Action: Mouse moved to (556, 422)
Screenshot: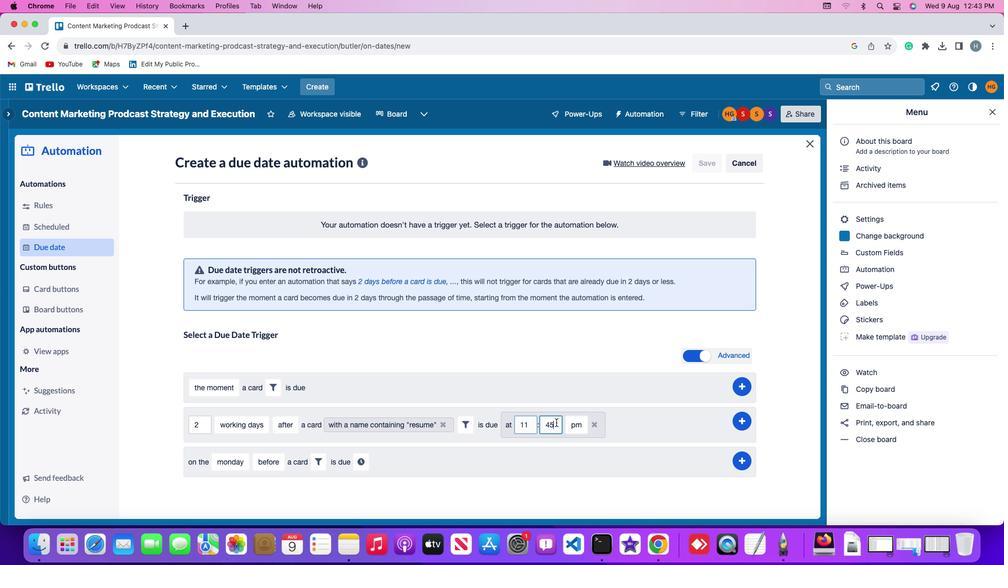 
Action: Mouse pressed left at (556, 422)
Screenshot: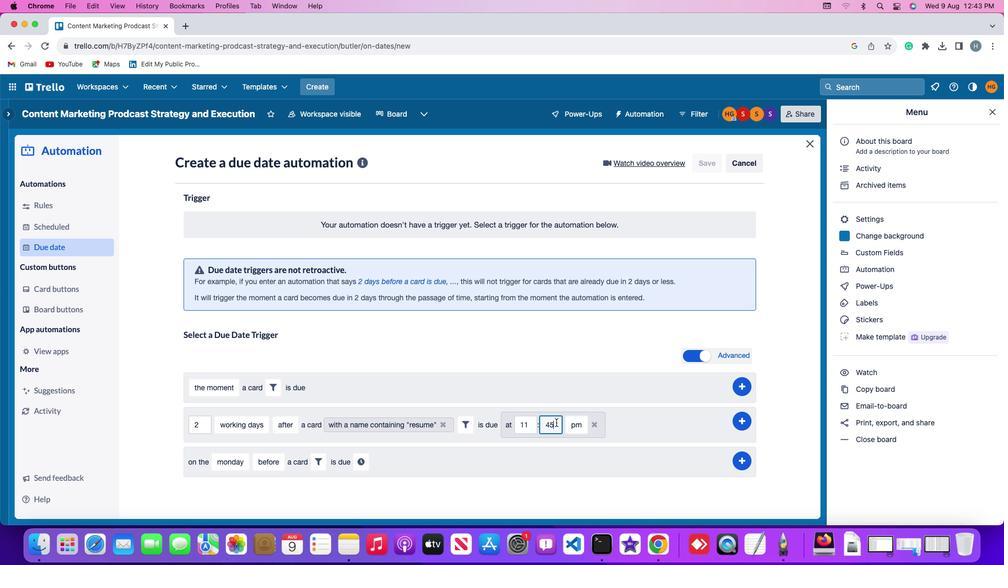 
Action: Key pressed Key.backspaceKey.backspaceKey.backspace'0''0'
Screenshot: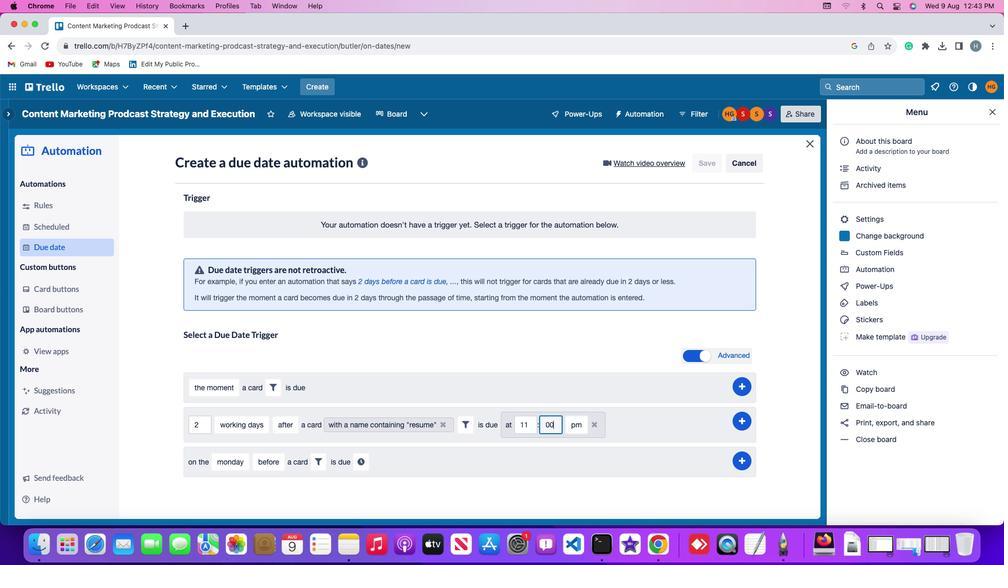 
Action: Mouse moved to (577, 425)
Screenshot: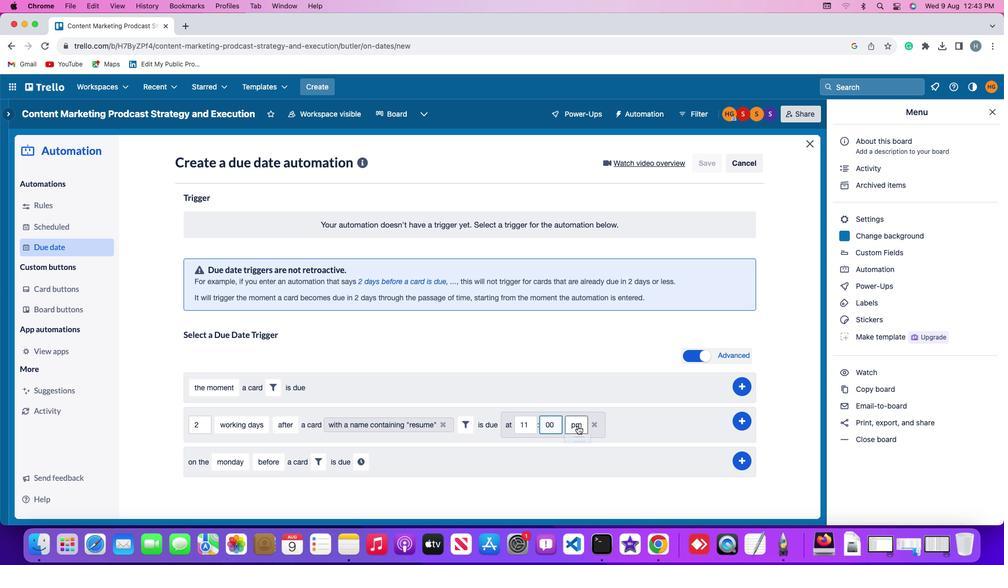 
Action: Mouse pressed left at (577, 425)
Screenshot: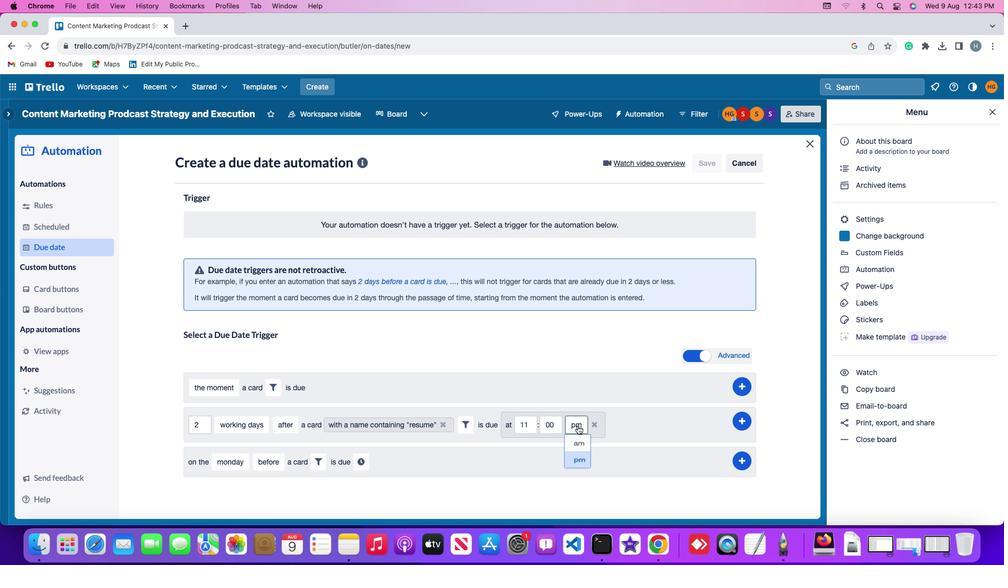 
Action: Mouse moved to (579, 442)
Screenshot: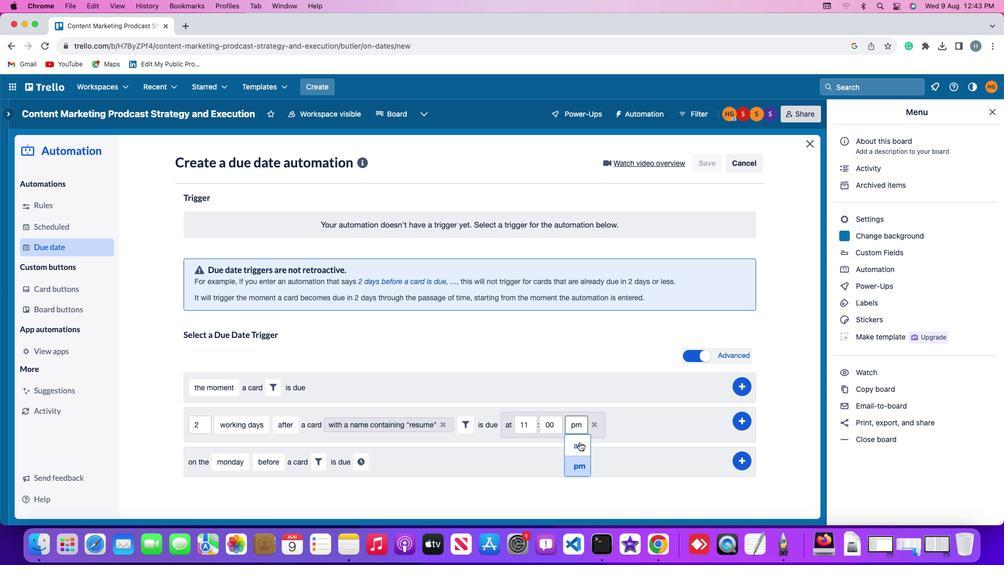
Action: Mouse pressed left at (579, 442)
Screenshot: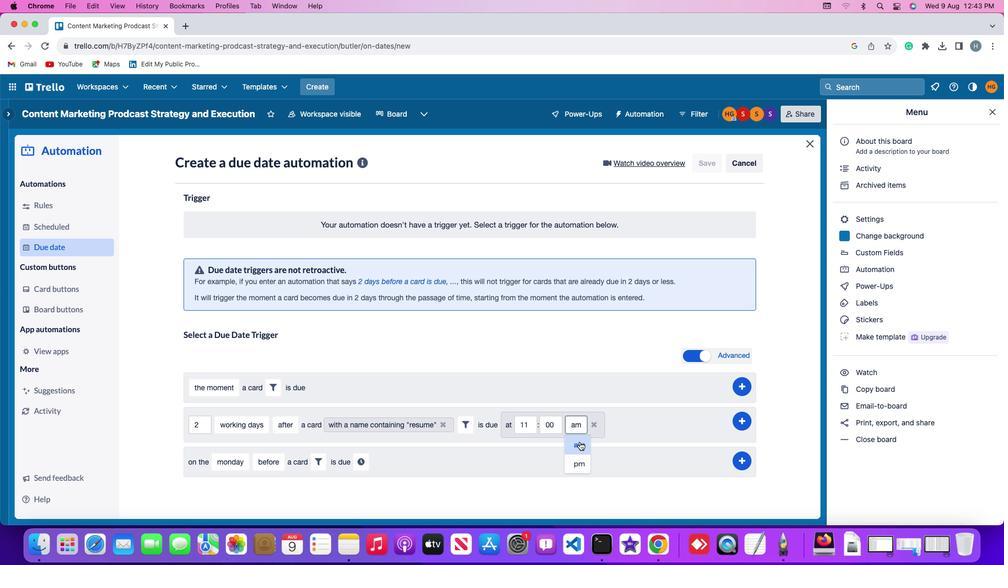 
Action: Mouse moved to (745, 420)
Screenshot: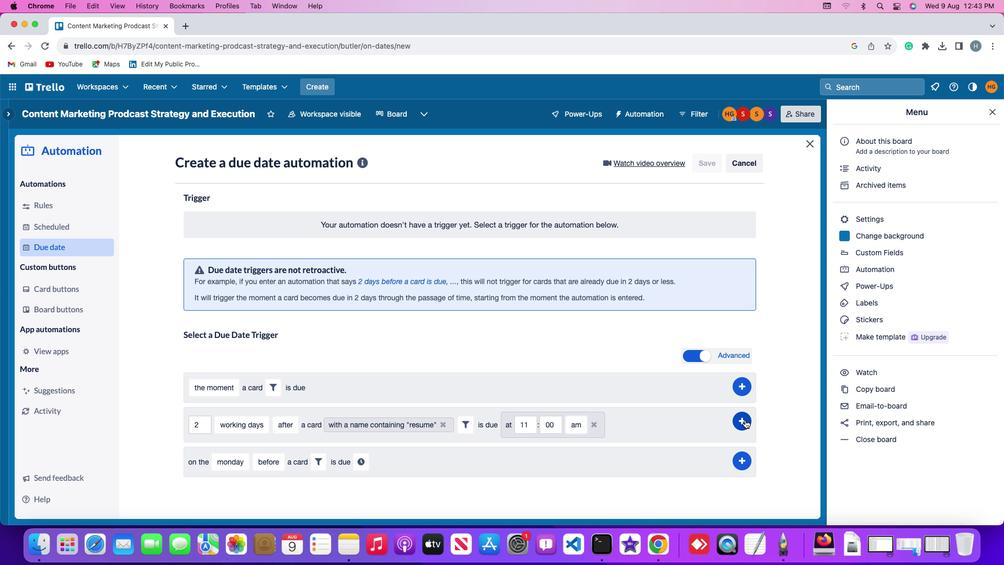 
Action: Mouse pressed left at (745, 420)
Screenshot: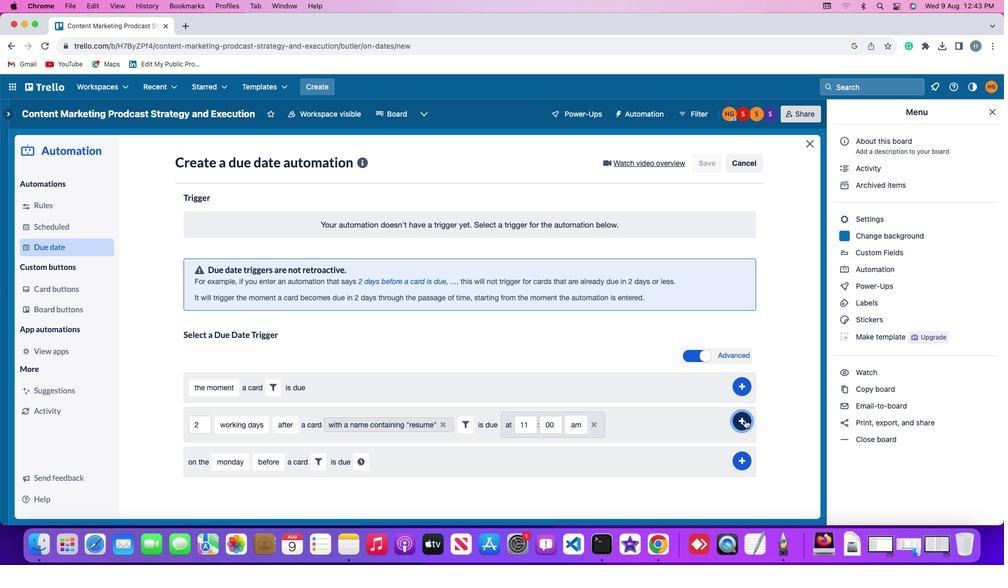 
Action: Mouse moved to (788, 342)
Screenshot: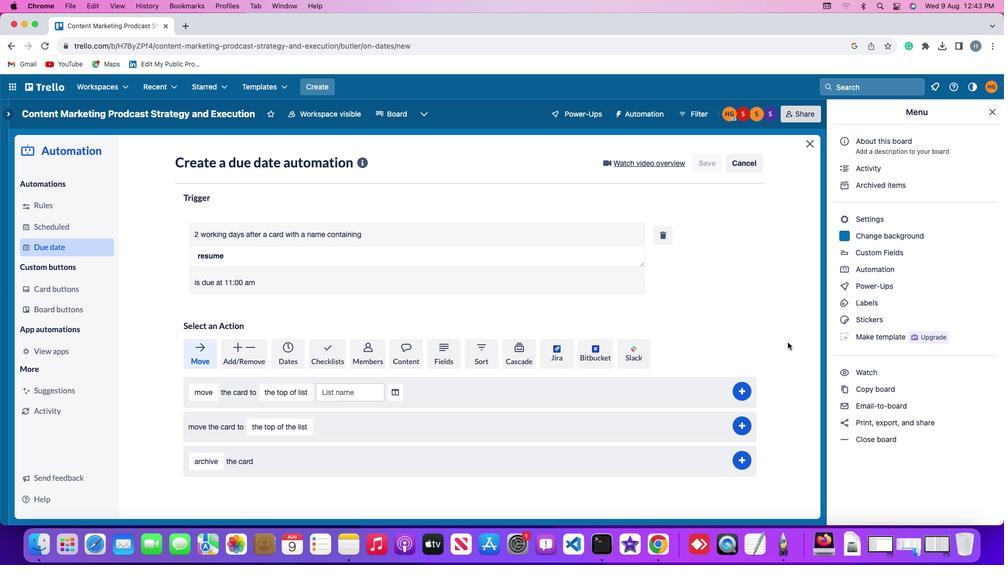 
